 Task: Apply numbered list to the description.
Action: Mouse pressed left at (681, 204)
Screenshot: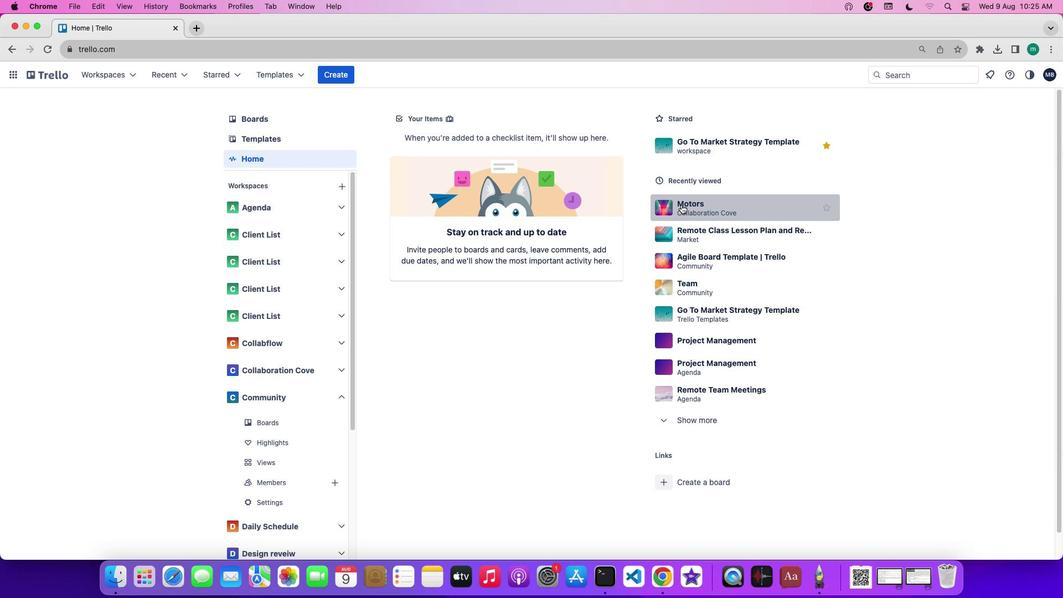 
Action: Mouse moved to (236, 233)
Screenshot: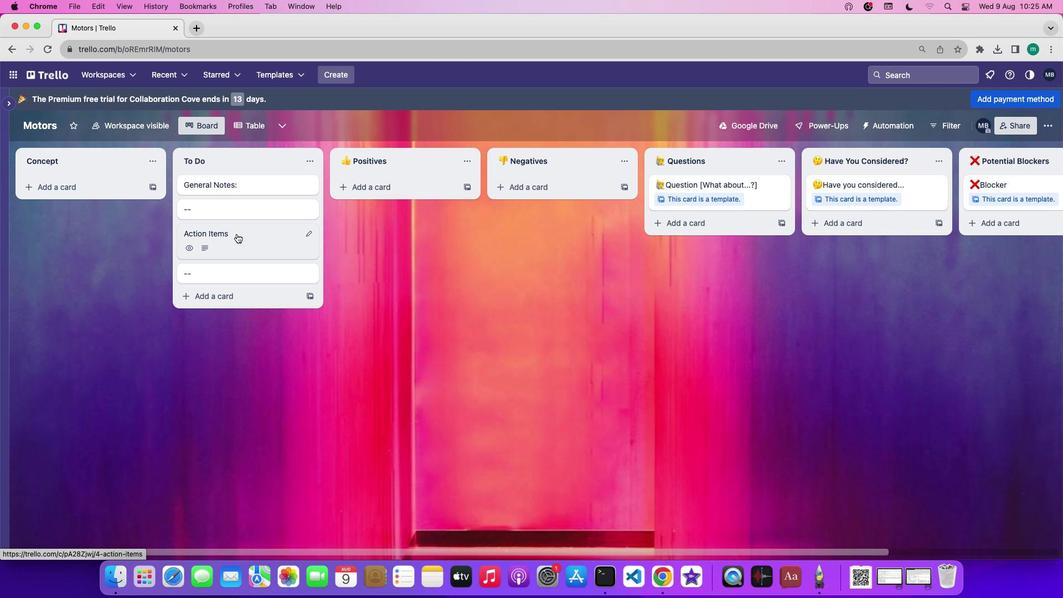 
Action: Mouse pressed left at (236, 233)
Screenshot: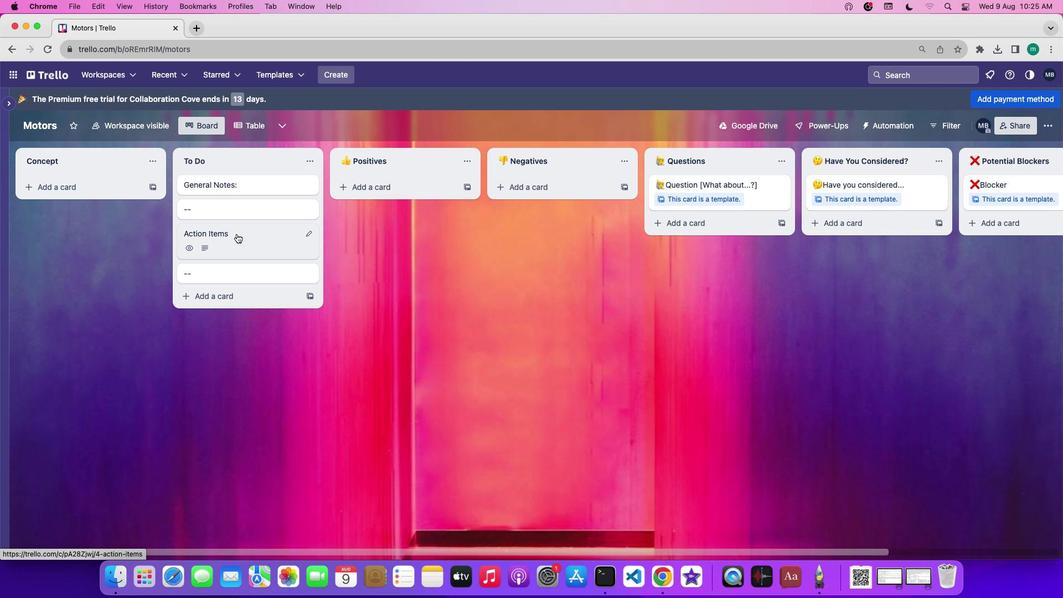 
Action: Mouse moved to (414, 221)
Screenshot: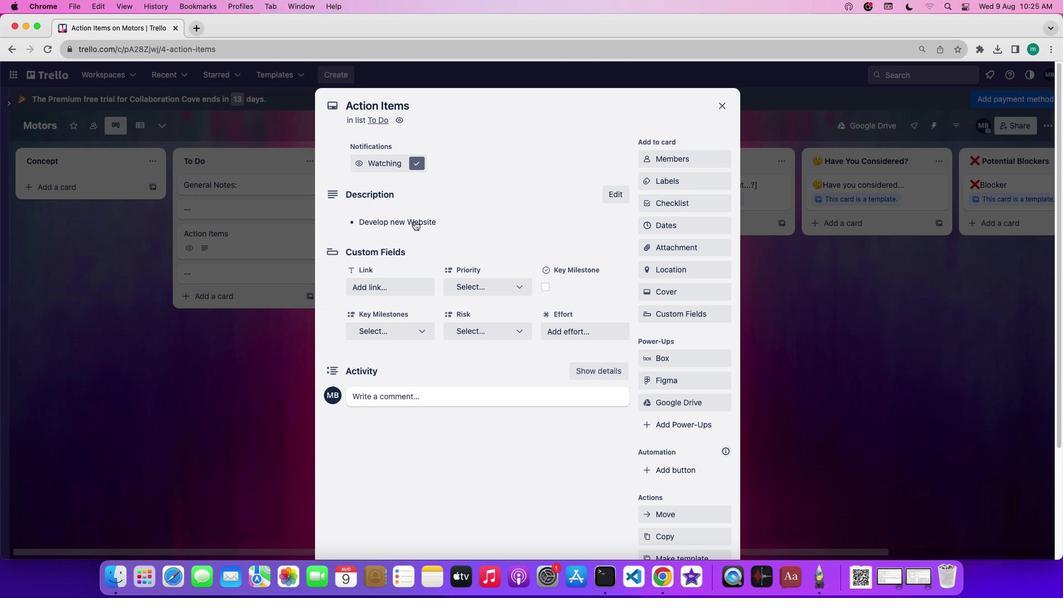 
Action: Mouse pressed left at (414, 221)
Screenshot: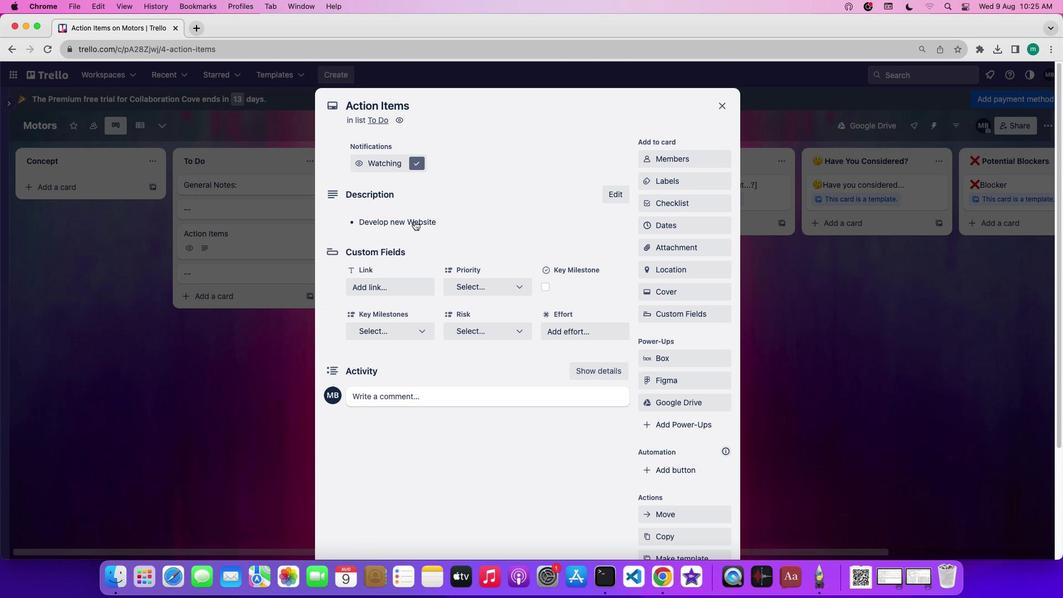 
Action: Mouse moved to (370, 253)
Screenshot: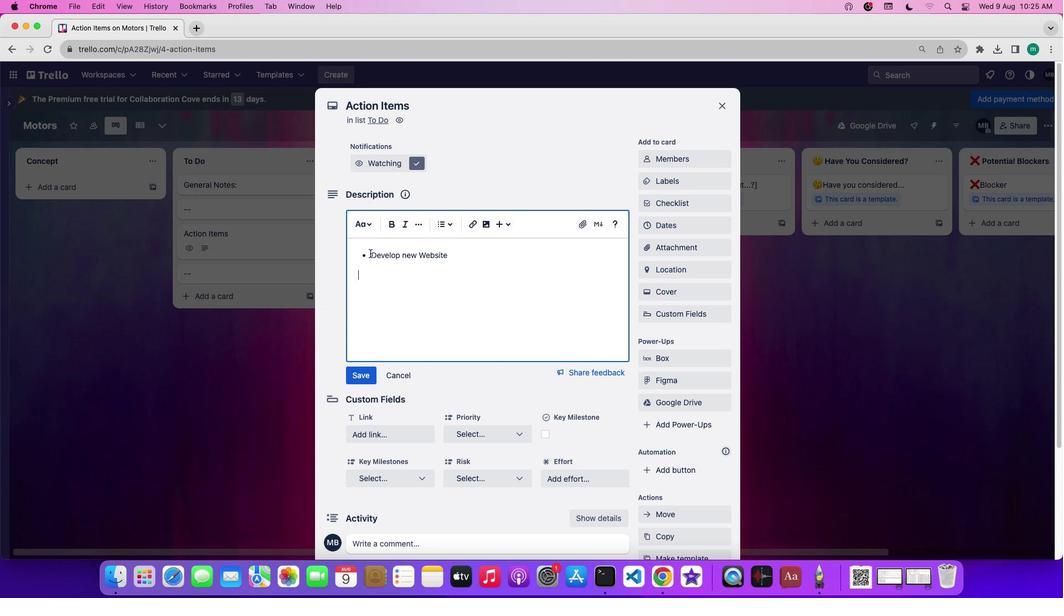 
Action: Mouse pressed left at (370, 253)
Screenshot: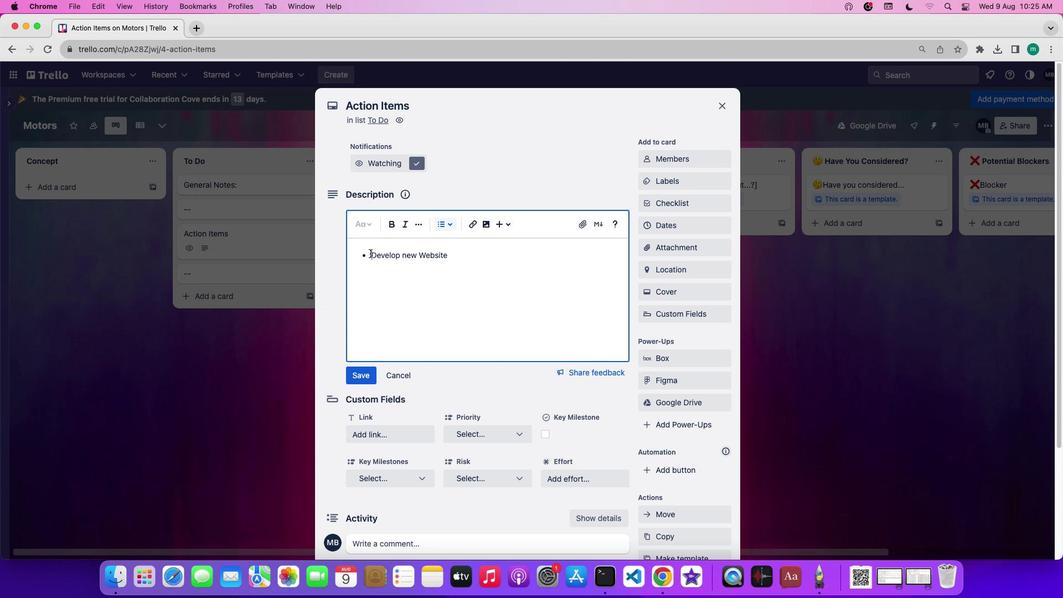 
Action: Mouse moved to (450, 223)
Screenshot: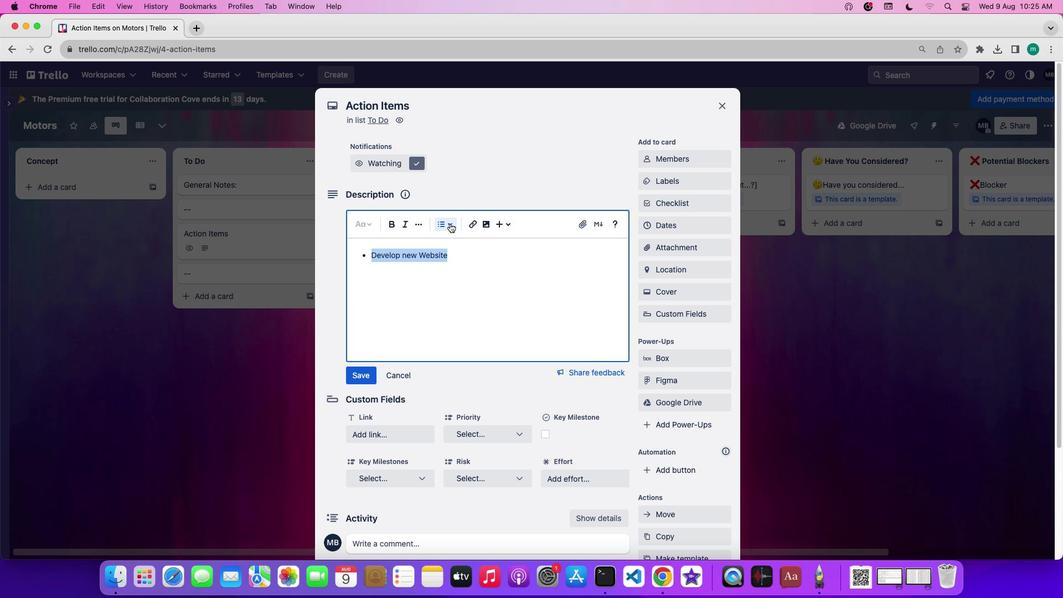 
Action: Mouse pressed left at (450, 223)
Screenshot: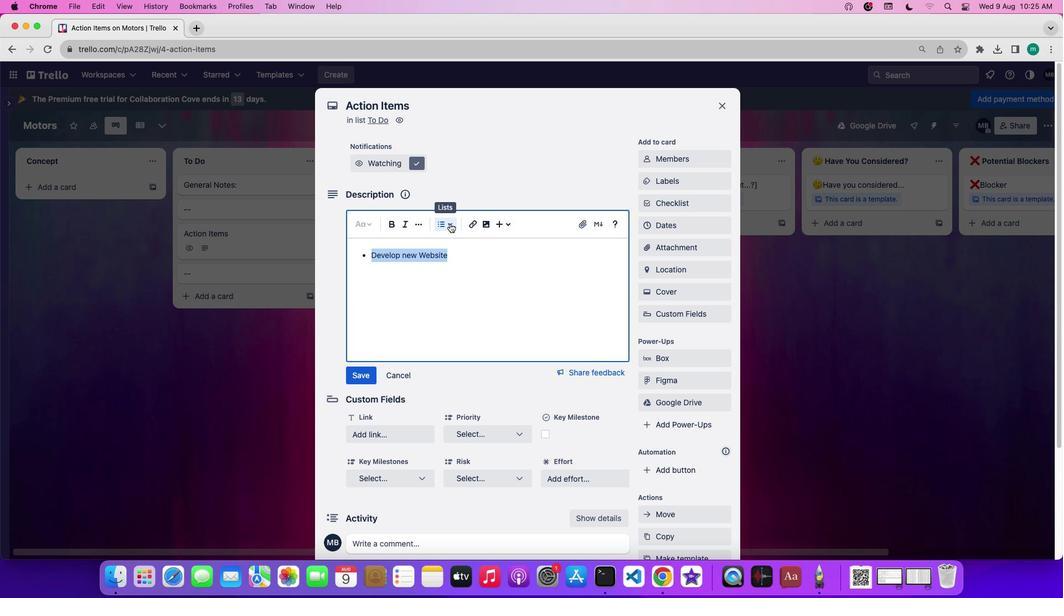 
Action: Mouse moved to (455, 264)
Screenshot: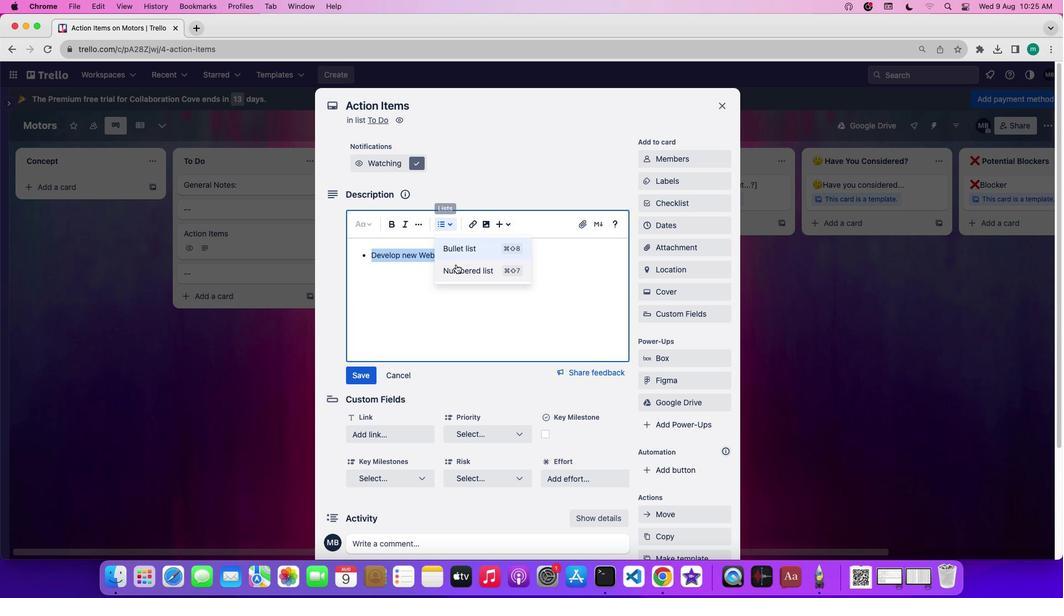 
Action: Mouse pressed left at (455, 264)
Screenshot: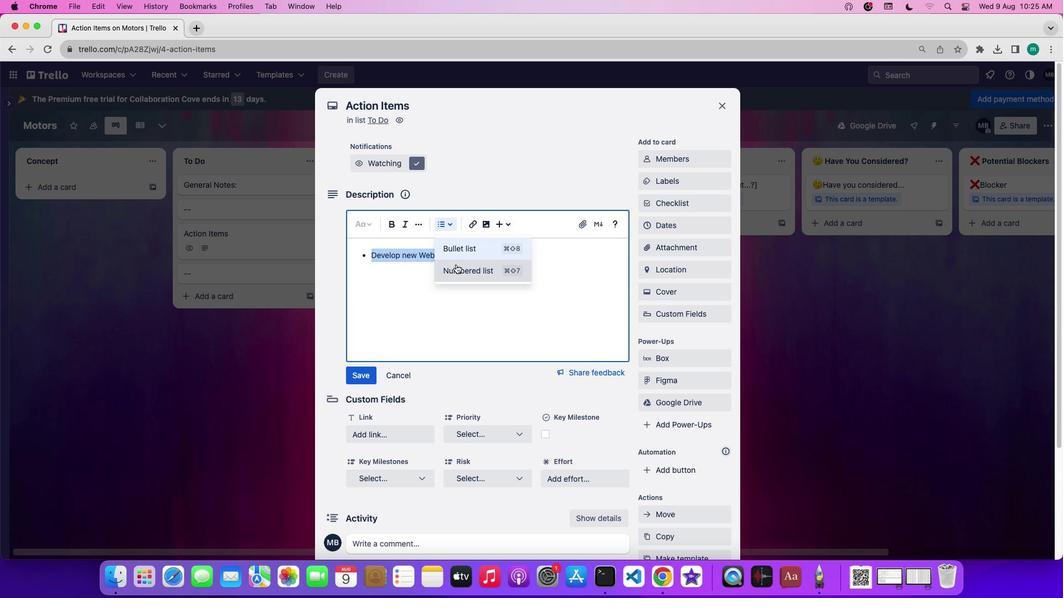 
Action: Mouse moved to (484, 282)
Screenshot: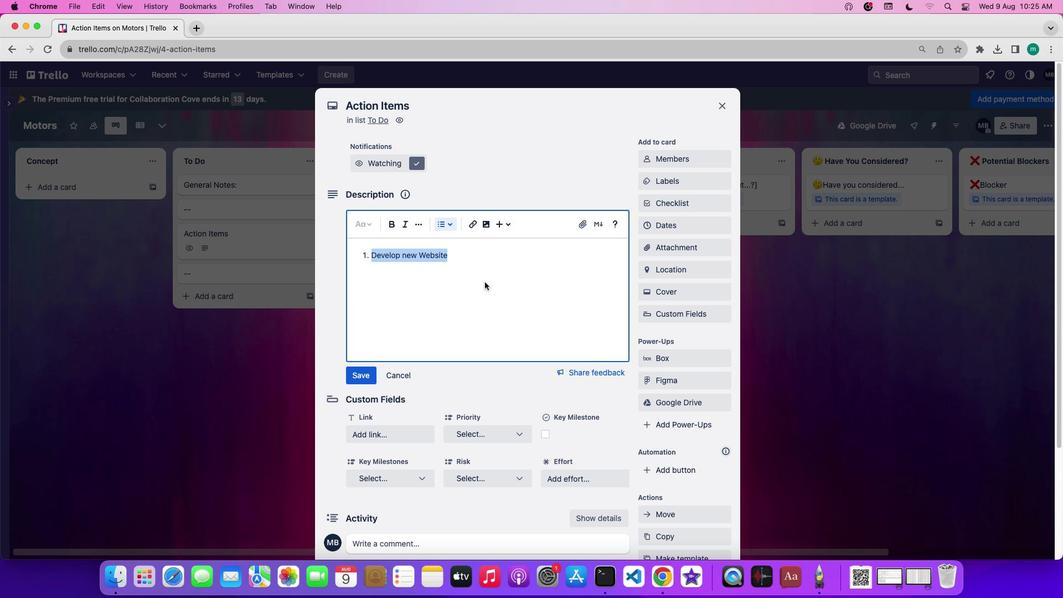 
